 Task: Add Earth's Best Organic Pears Stage 2 Baby Food Jar to the cart.
Action: Mouse moved to (293, 147)
Screenshot: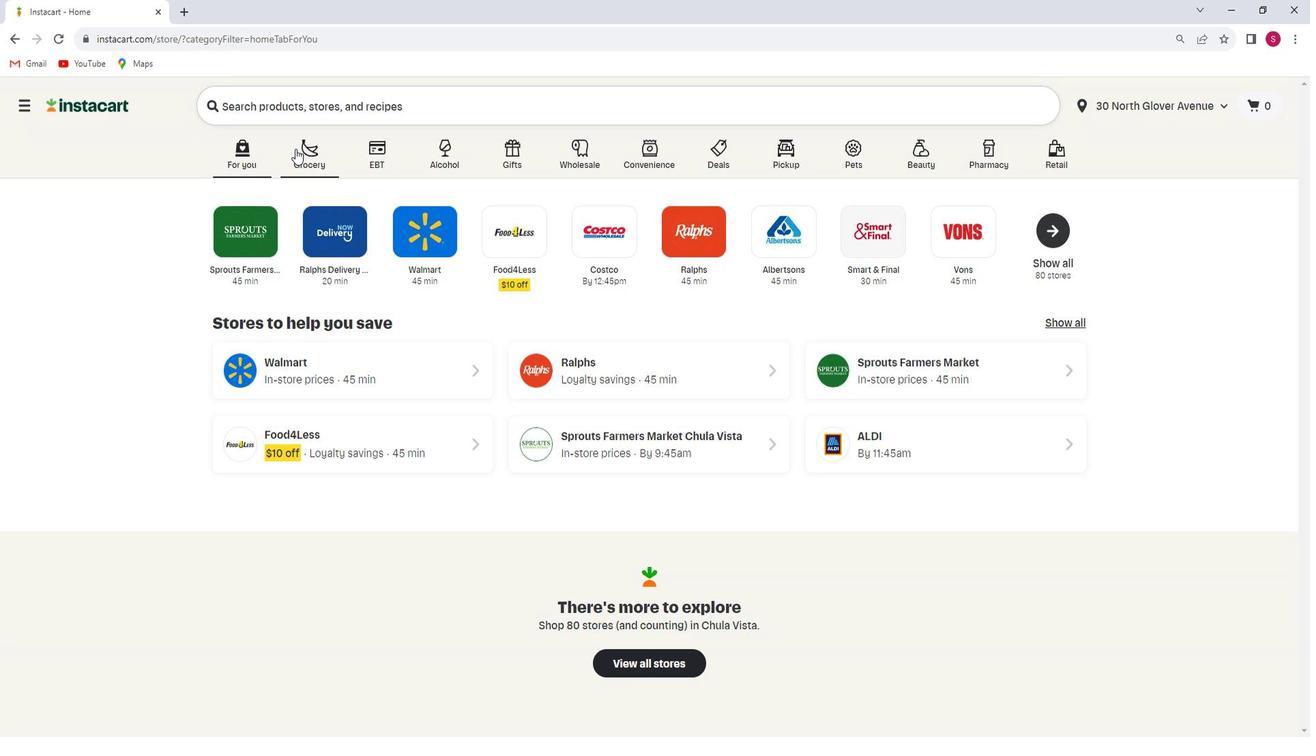 
Action: Mouse pressed left at (293, 147)
Screenshot: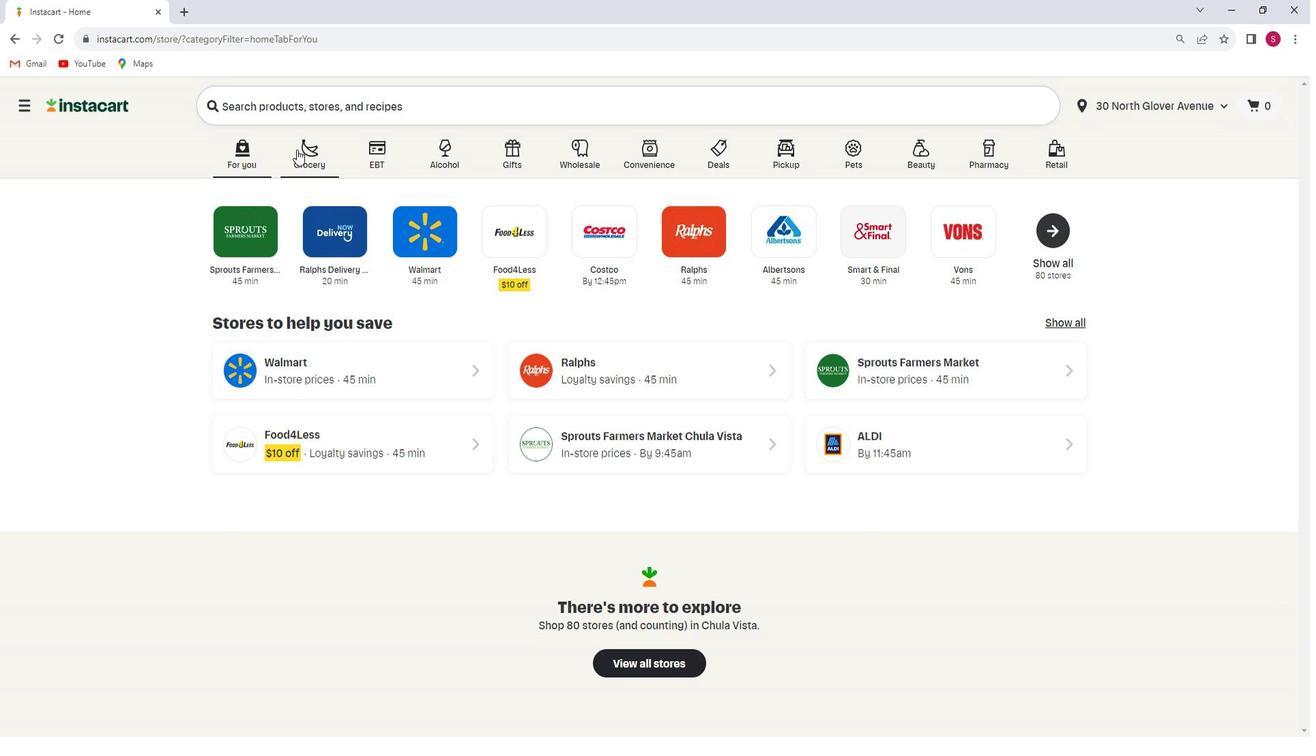 
Action: Mouse moved to (310, 397)
Screenshot: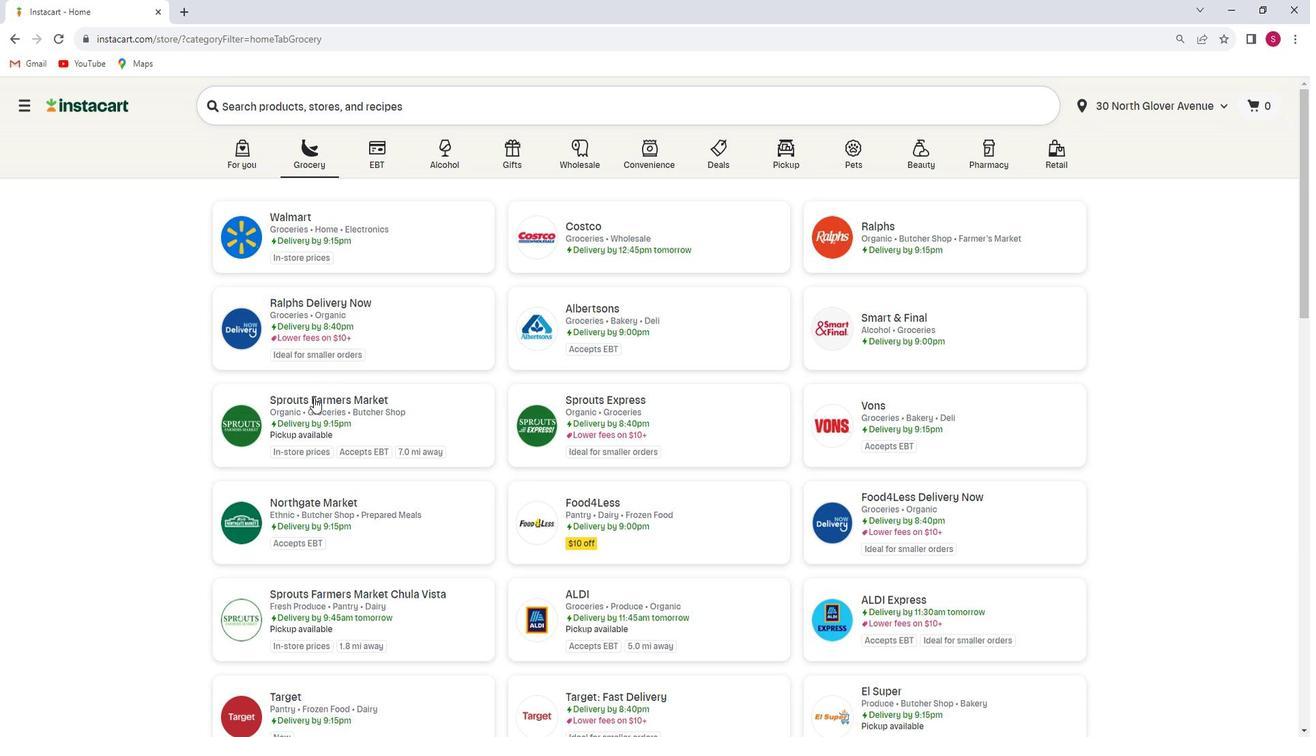 
Action: Mouse pressed left at (310, 397)
Screenshot: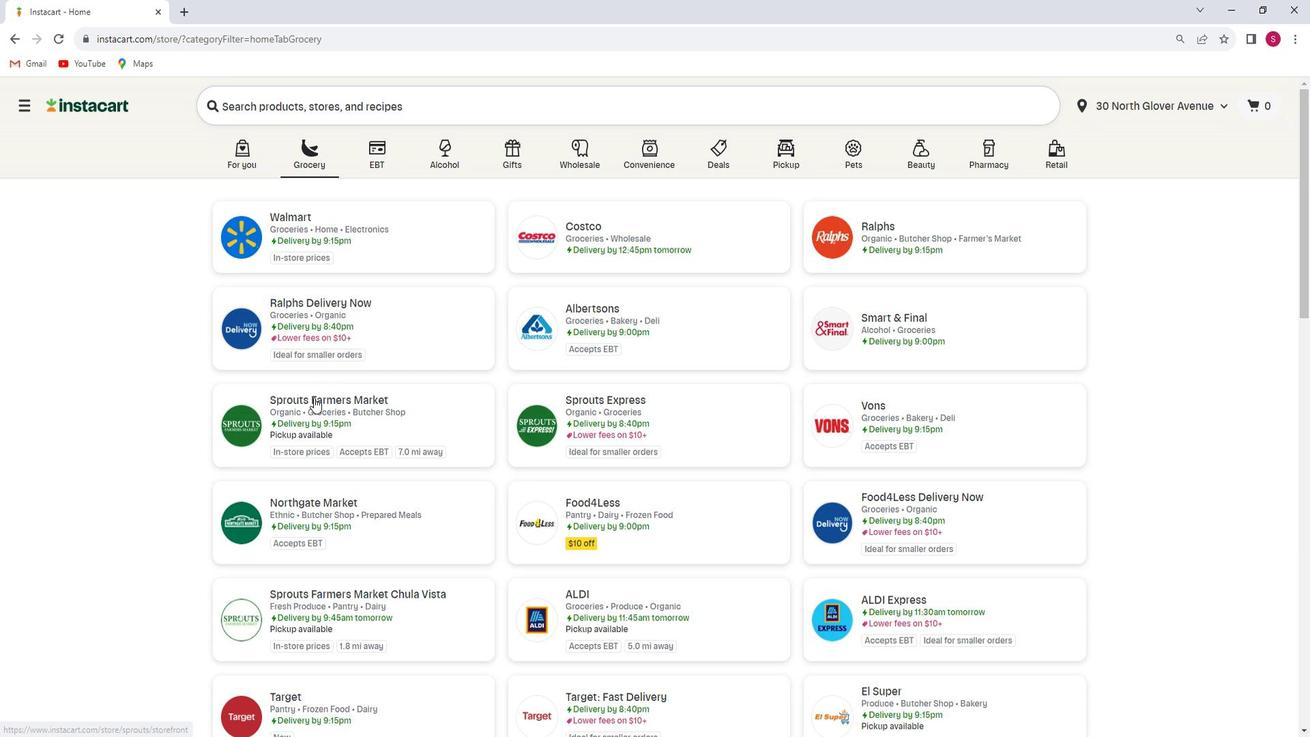 
Action: Mouse moved to (71, 464)
Screenshot: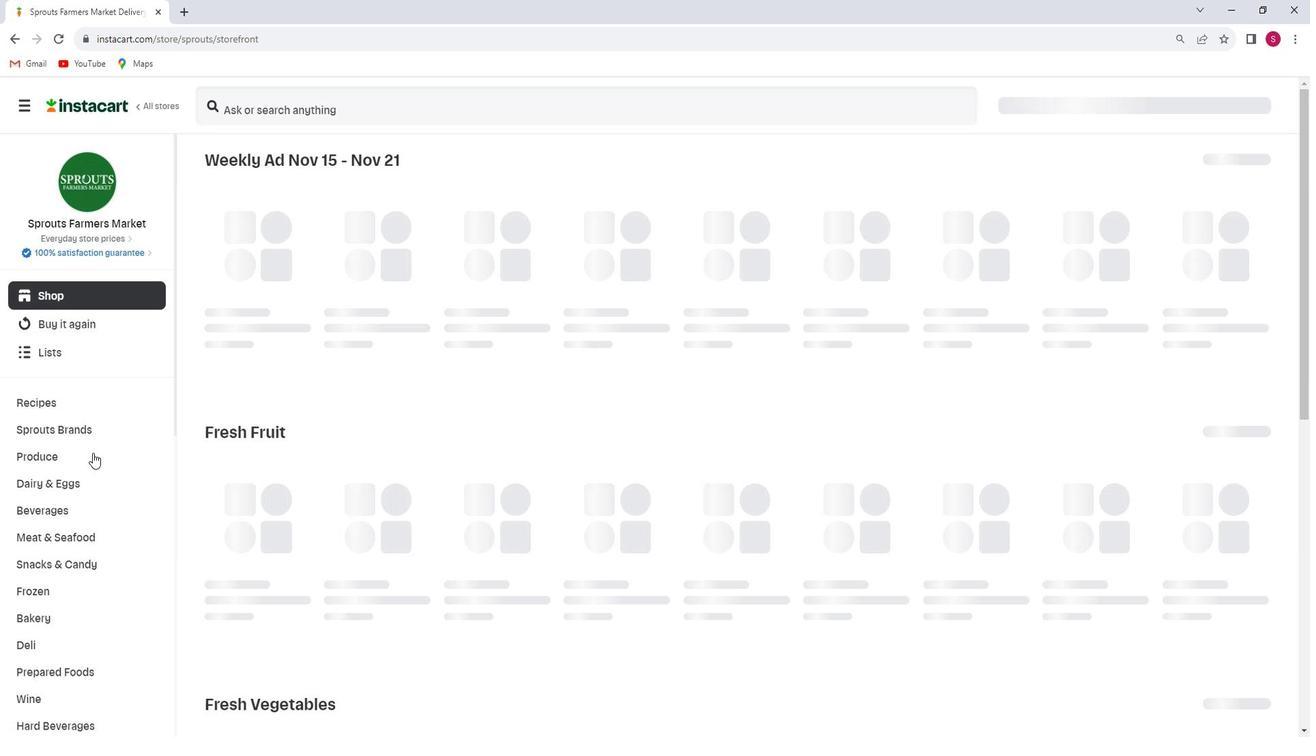 
Action: Mouse scrolled (71, 463) with delta (0, 0)
Screenshot: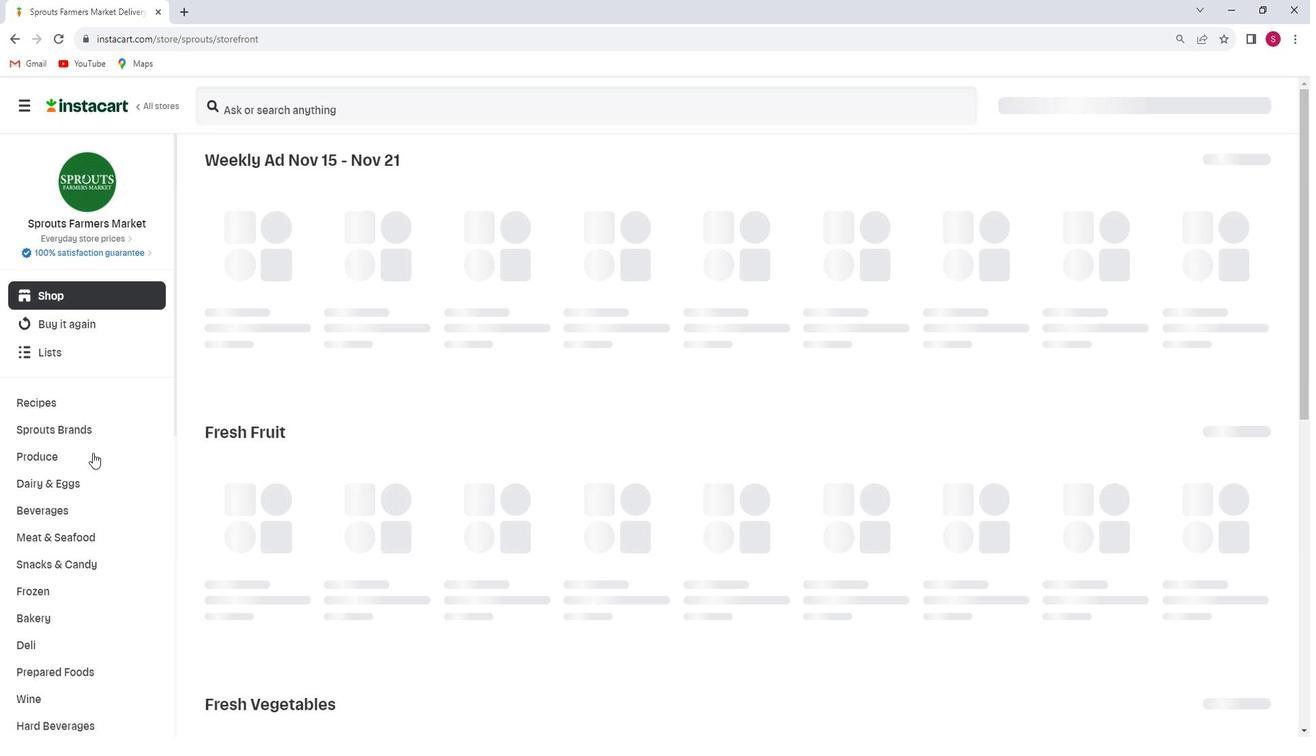 
Action: Mouse scrolled (71, 463) with delta (0, 0)
Screenshot: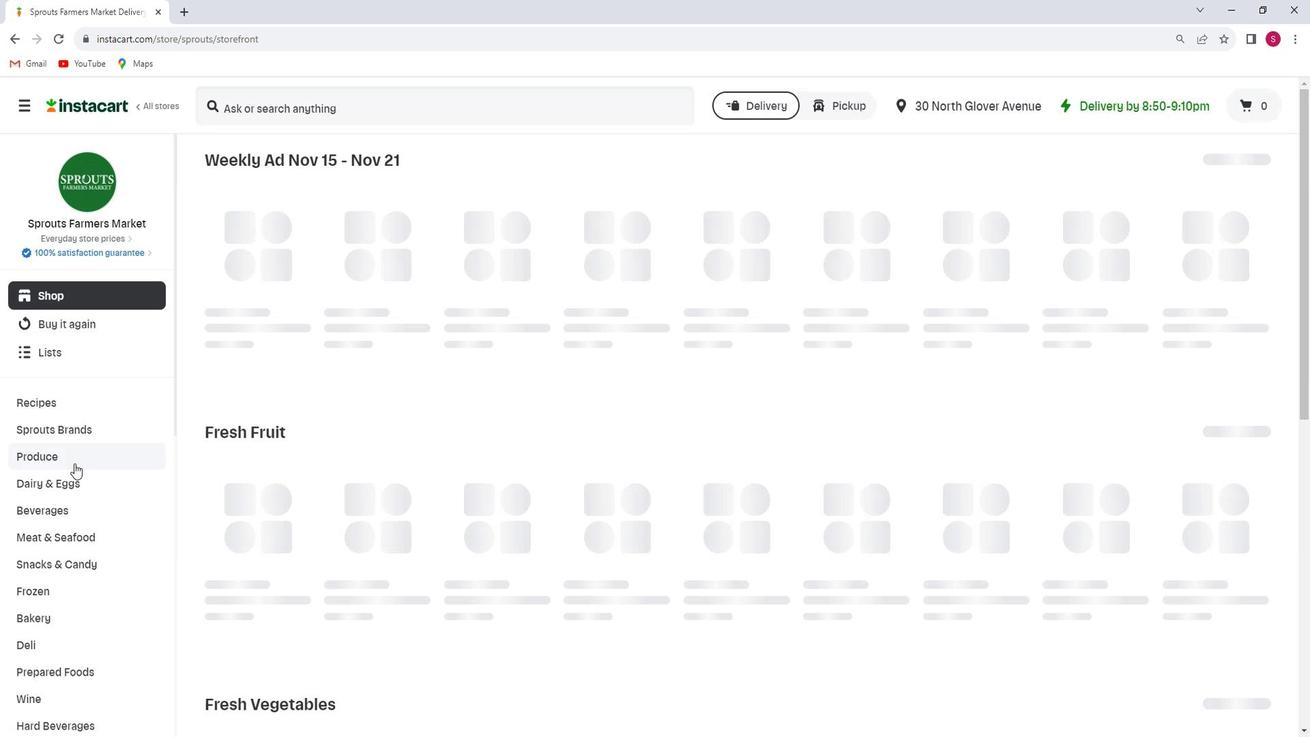 
Action: Mouse scrolled (71, 463) with delta (0, 0)
Screenshot: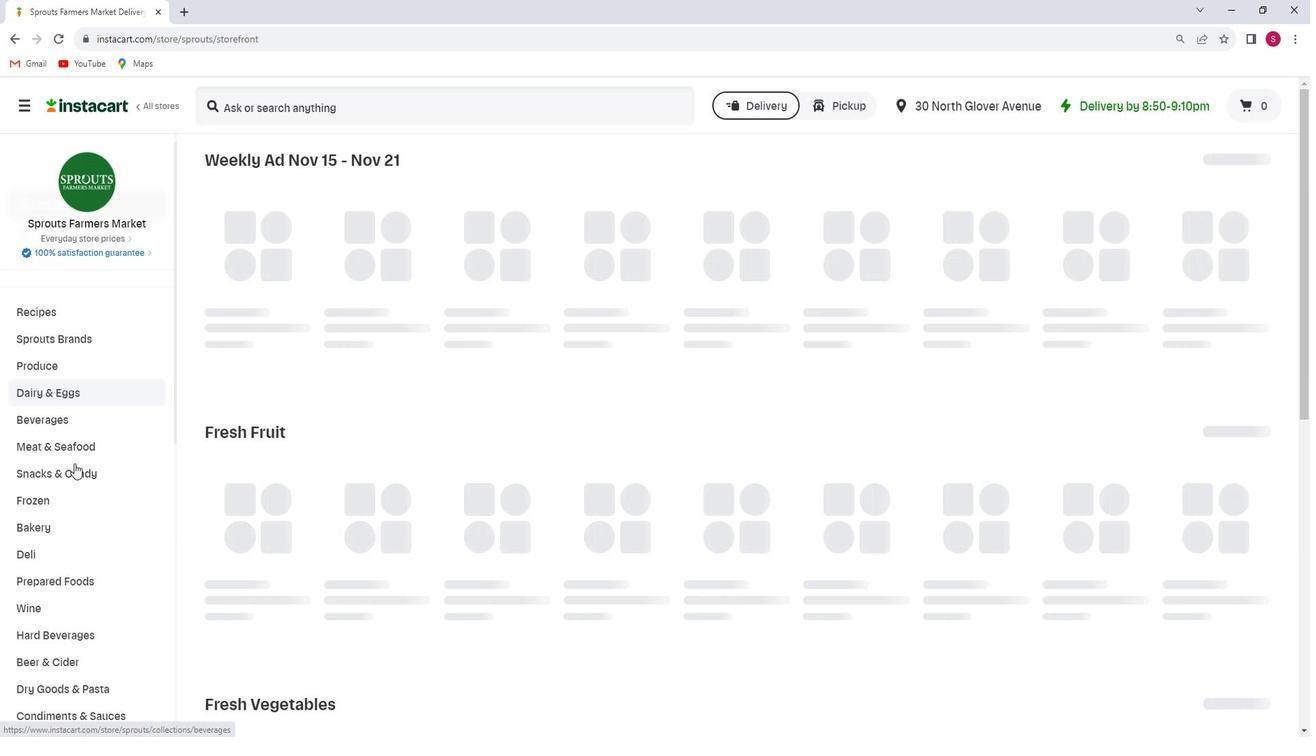 
Action: Mouse scrolled (71, 463) with delta (0, 0)
Screenshot: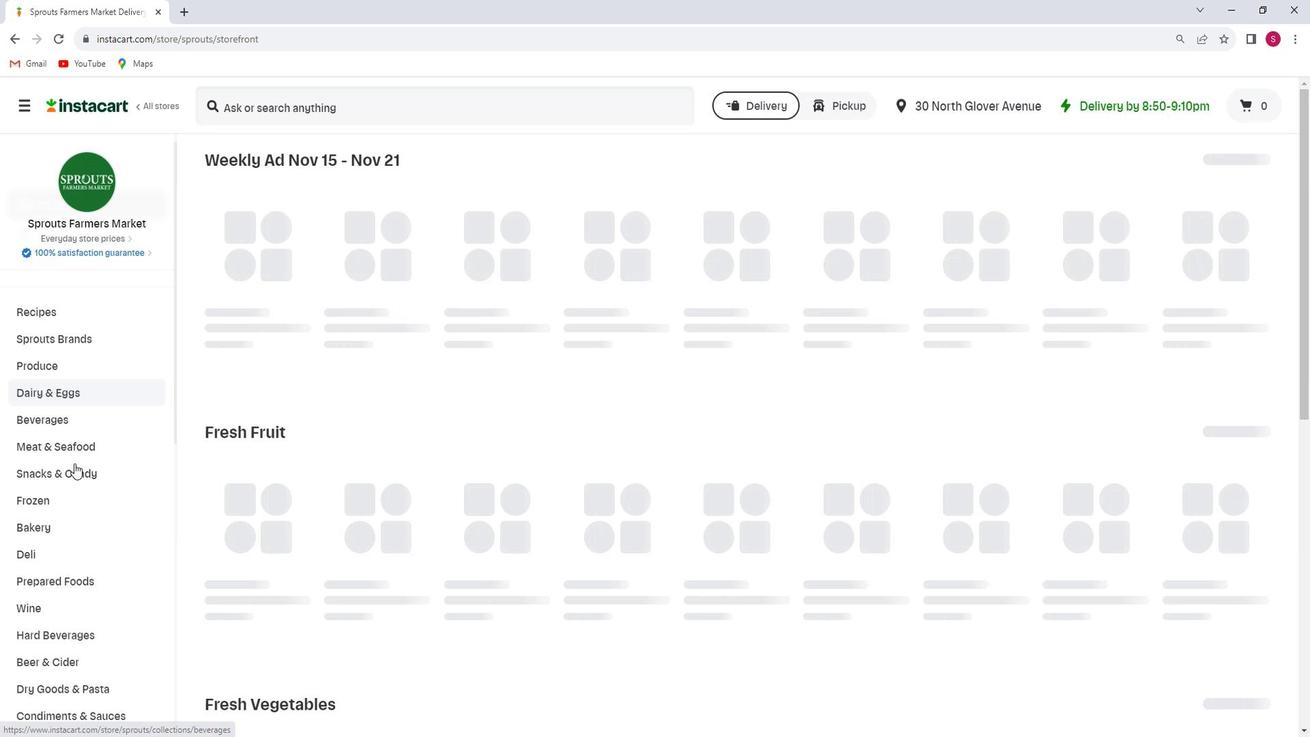 
Action: Mouse scrolled (71, 463) with delta (0, 0)
Screenshot: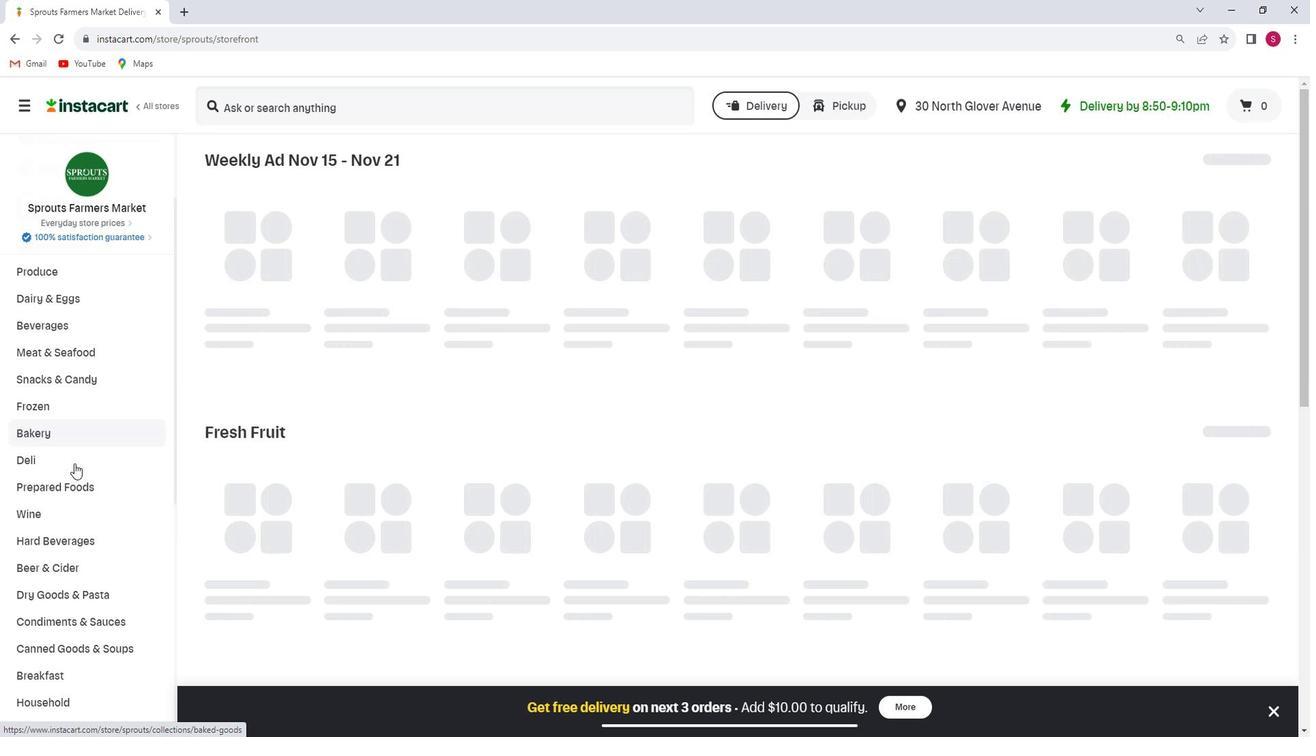 
Action: Mouse scrolled (71, 463) with delta (0, 0)
Screenshot: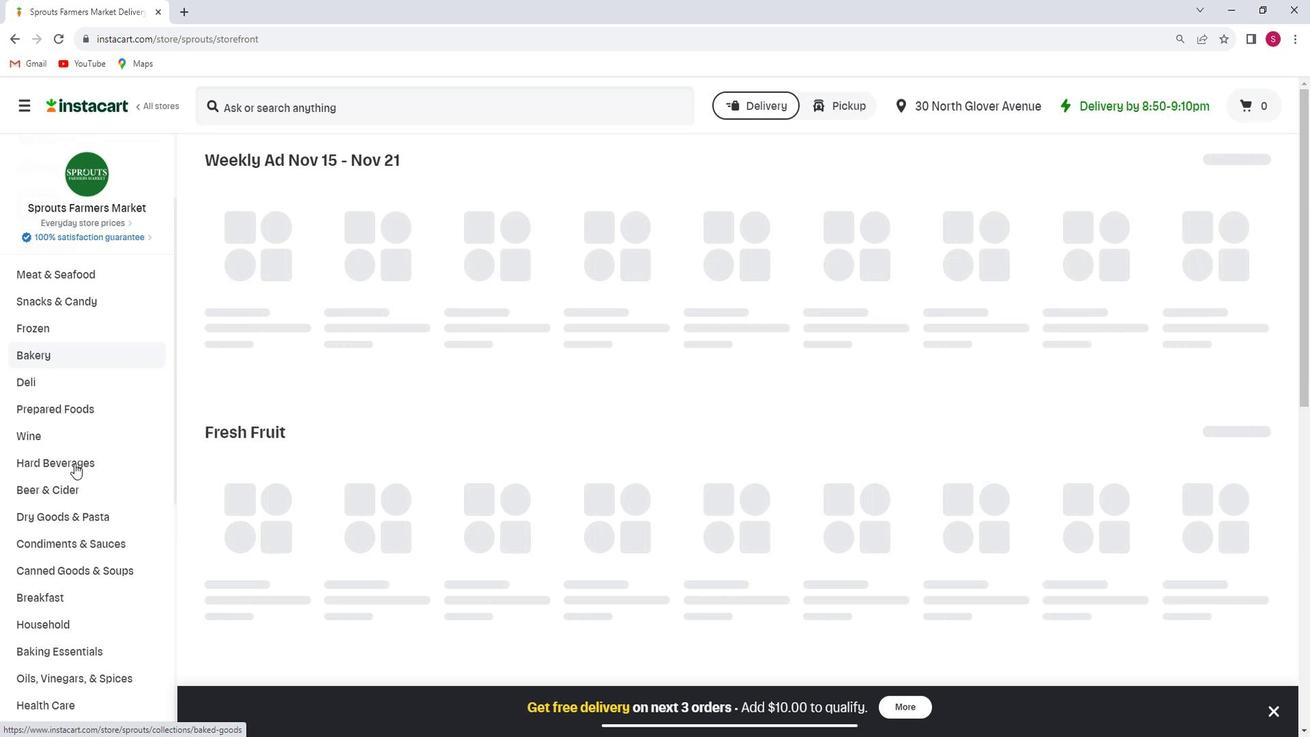 
Action: Mouse scrolled (71, 463) with delta (0, 0)
Screenshot: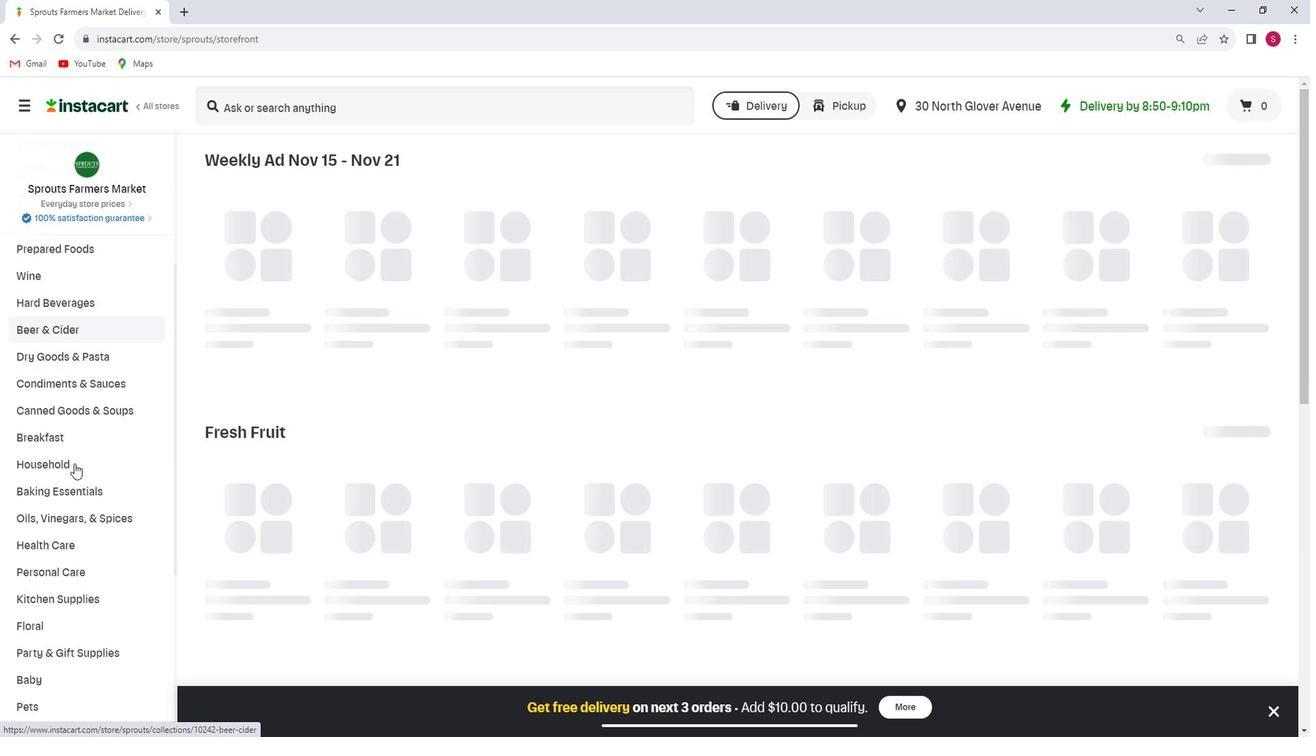 
Action: Mouse scrolled (71, 463) with delta (0, 0)
Screenshot: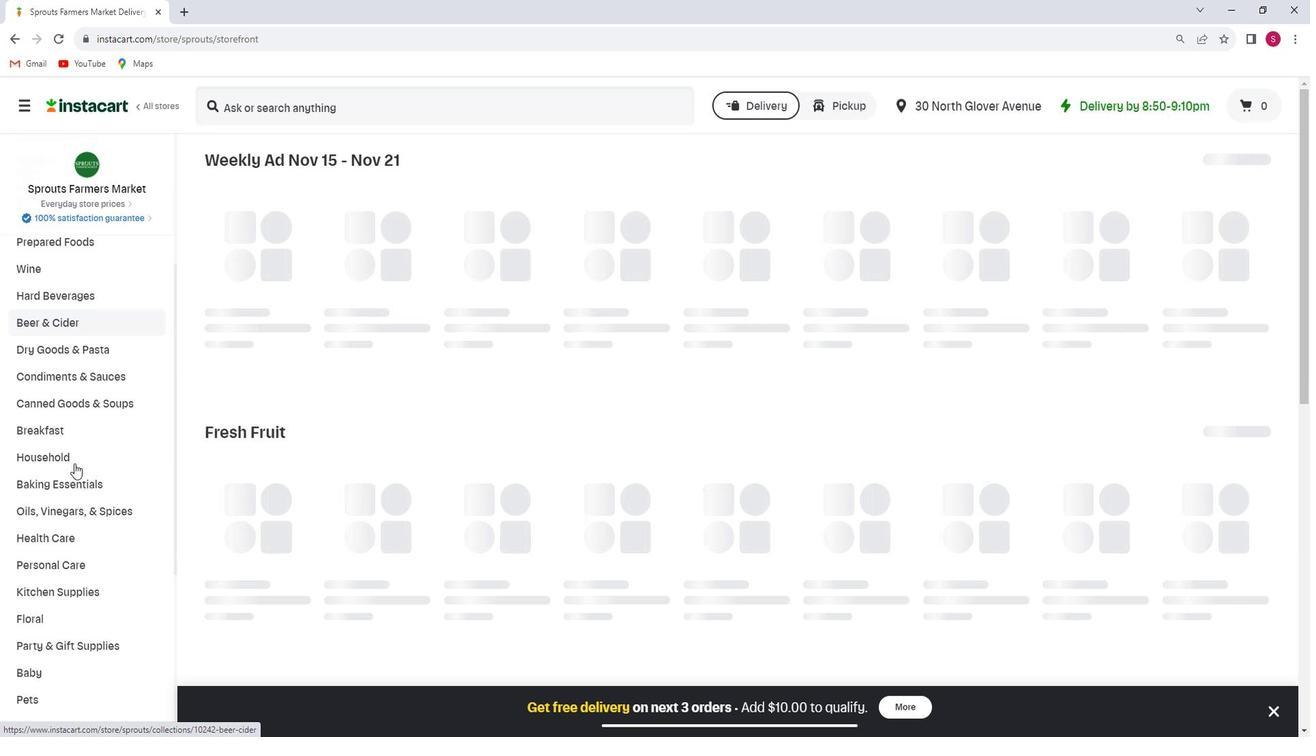 
Action: Mouse moved to (44, 531)
Screenshot: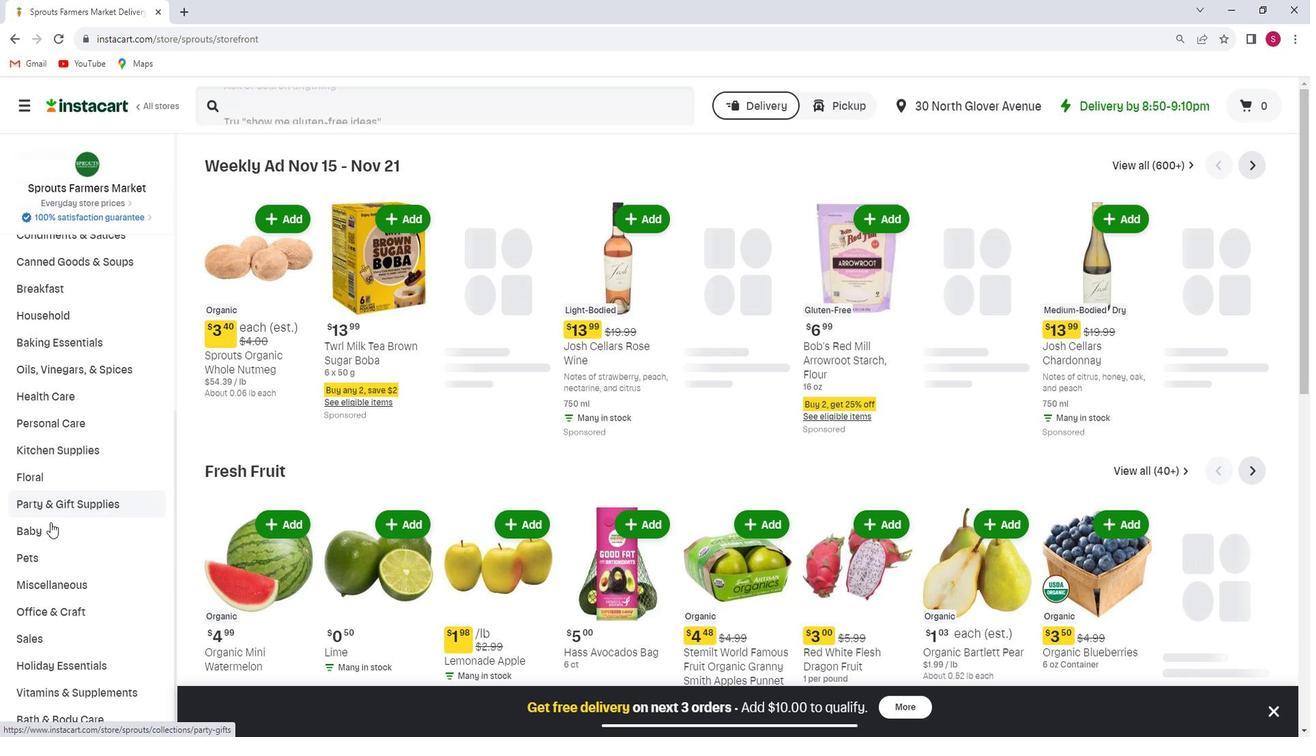 
Action: Mouse pressed left at (44, 531)
Screenshot: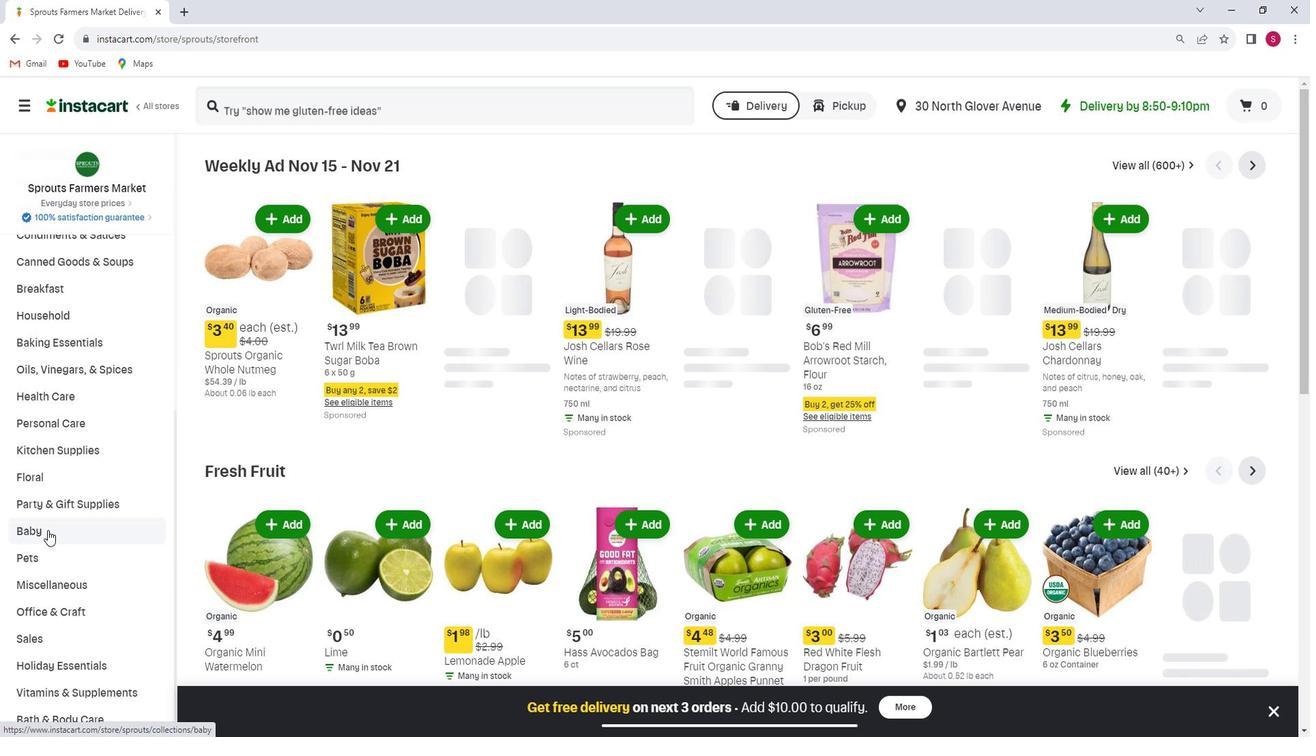 
Action: Mouse moved to (66, 647)
Screenshot: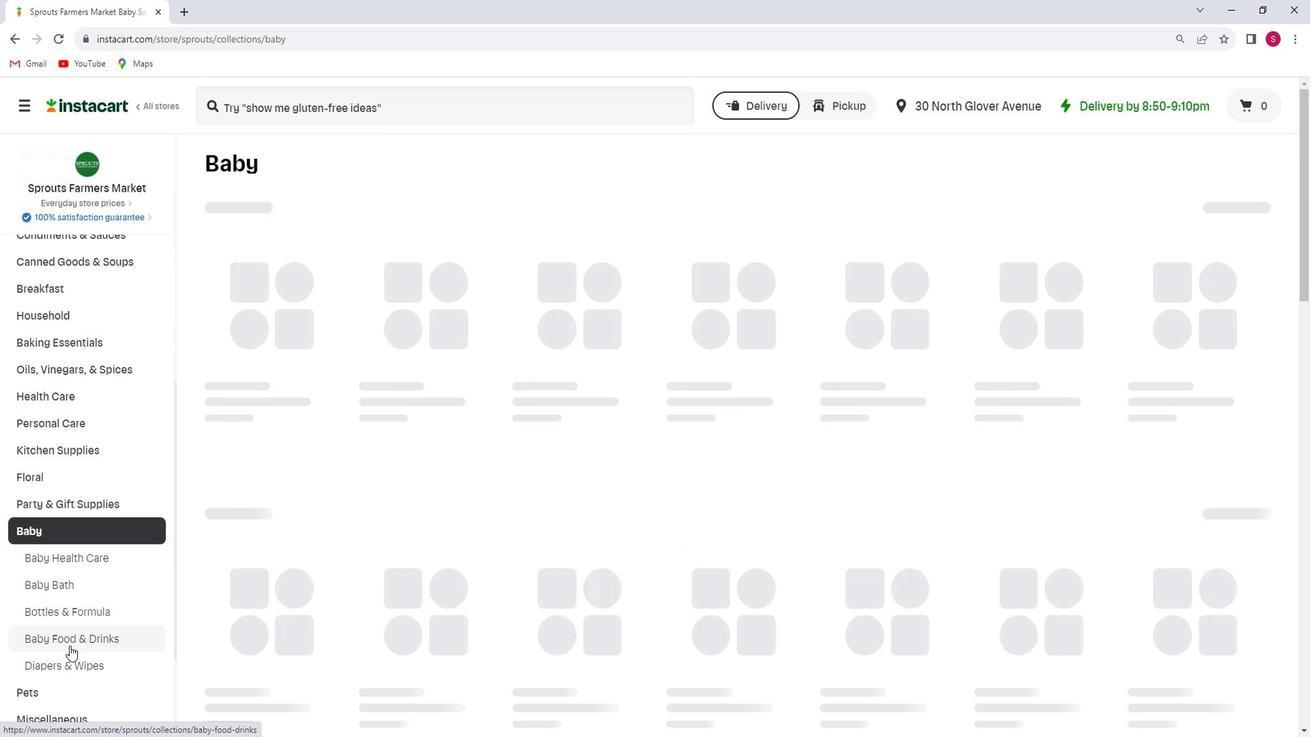 
Action: Mouse pressed left at (66, 647)
Screenshot: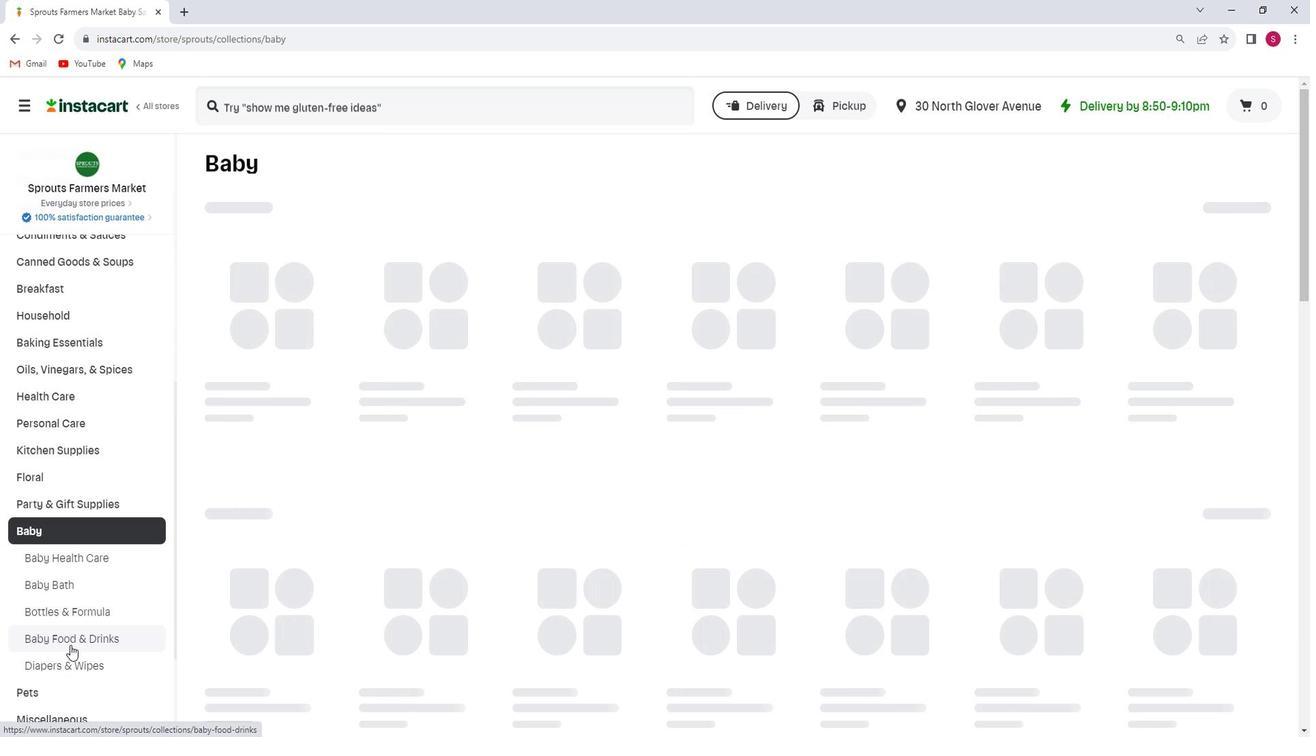 
Action: Mouse moved to (313, 102)
Screenshot: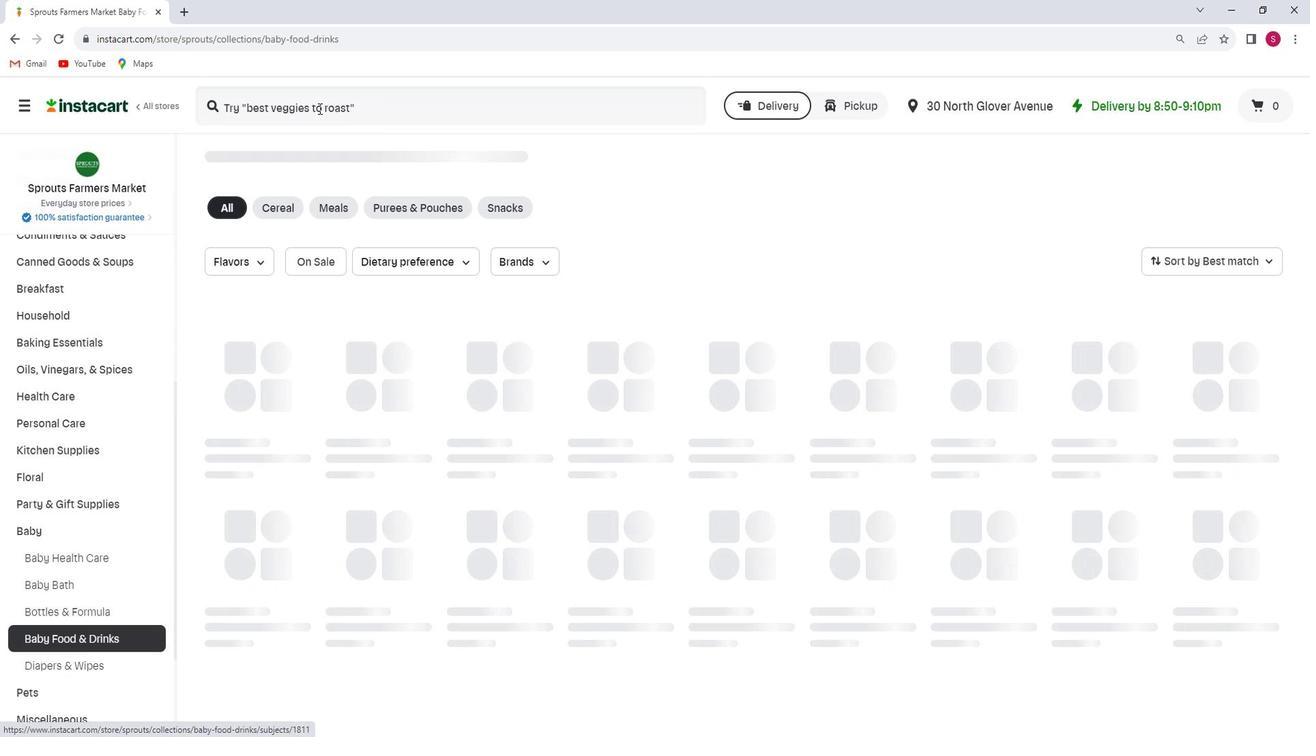 
Action: Mouse pressed left at (313, 102)
Screenshot: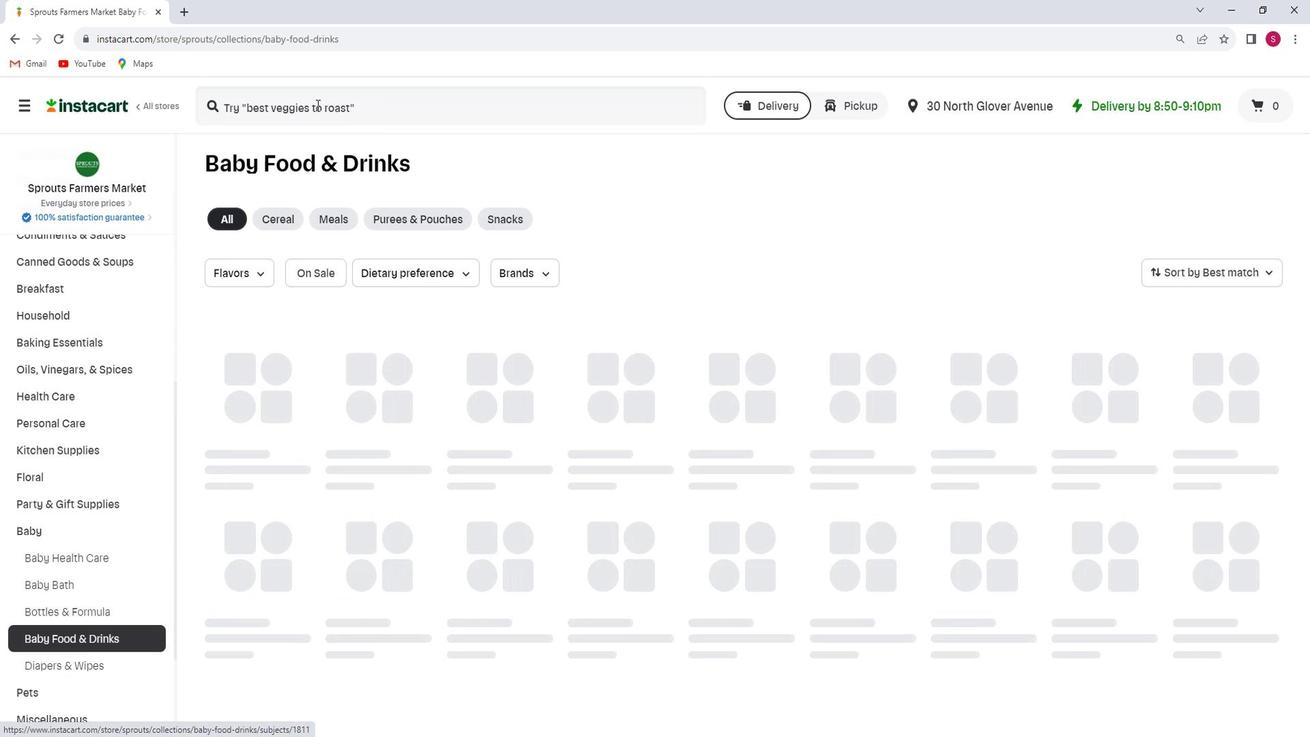 
Action: Key pressed <Key.shift>Earth's<Key.space><Key.shift><Key.shift><Key.shift><Key.shift>Best<Key.space><Key.shift>Organic<Key.space><Key.shift>pears<Key.space><Key.shift>stage<Key.space>2<Key.space><Key.shift>Baby<Key.space><Key.shift>Food<Key.space><Key.shift>Jar<Key.enter>
Screenshot: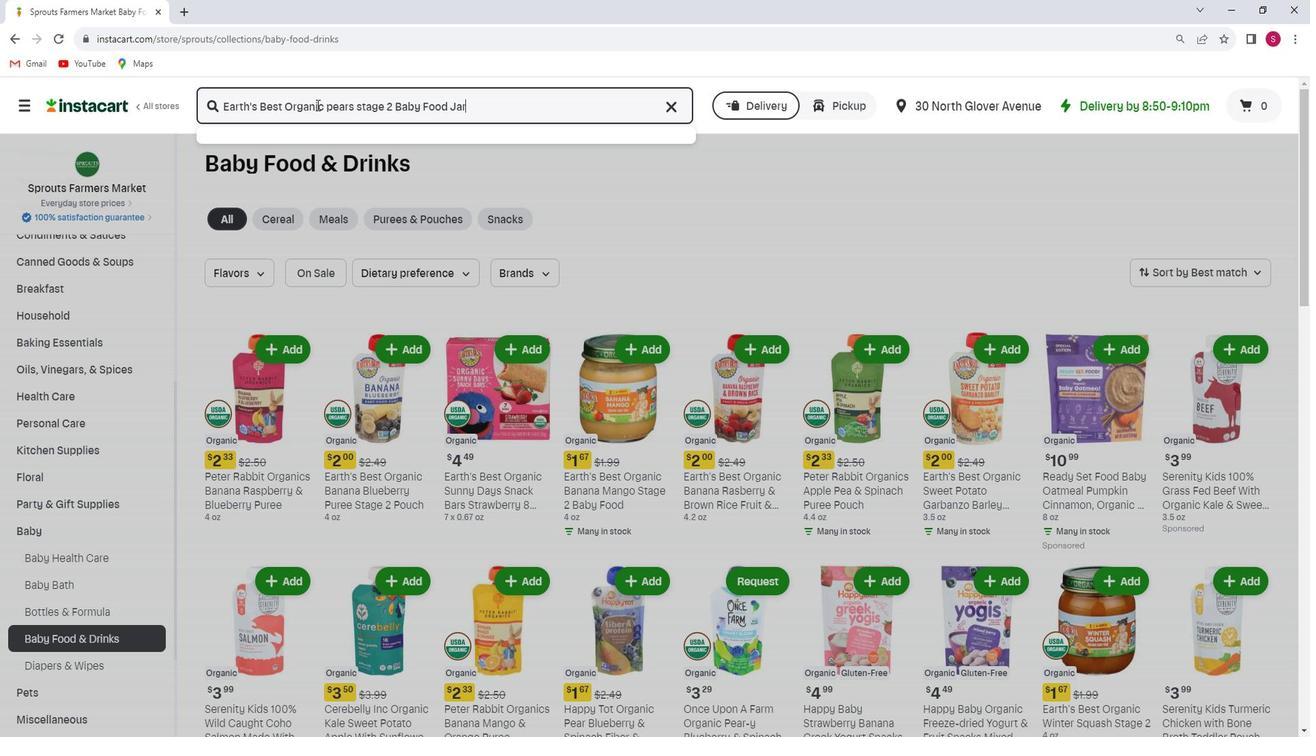 
Action: Mouse moved to (768, 223)
Screenshot: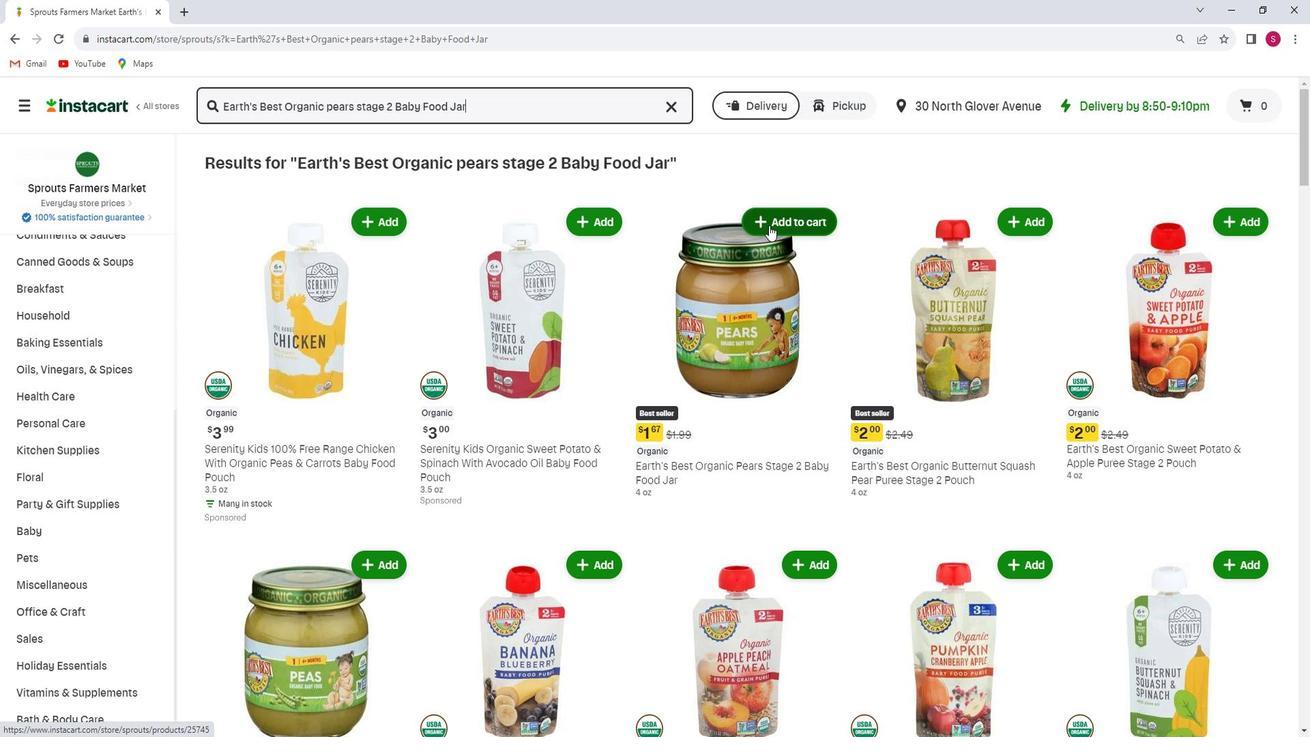 
Action: Mouse pressed left at (768, 223)
Screenshot: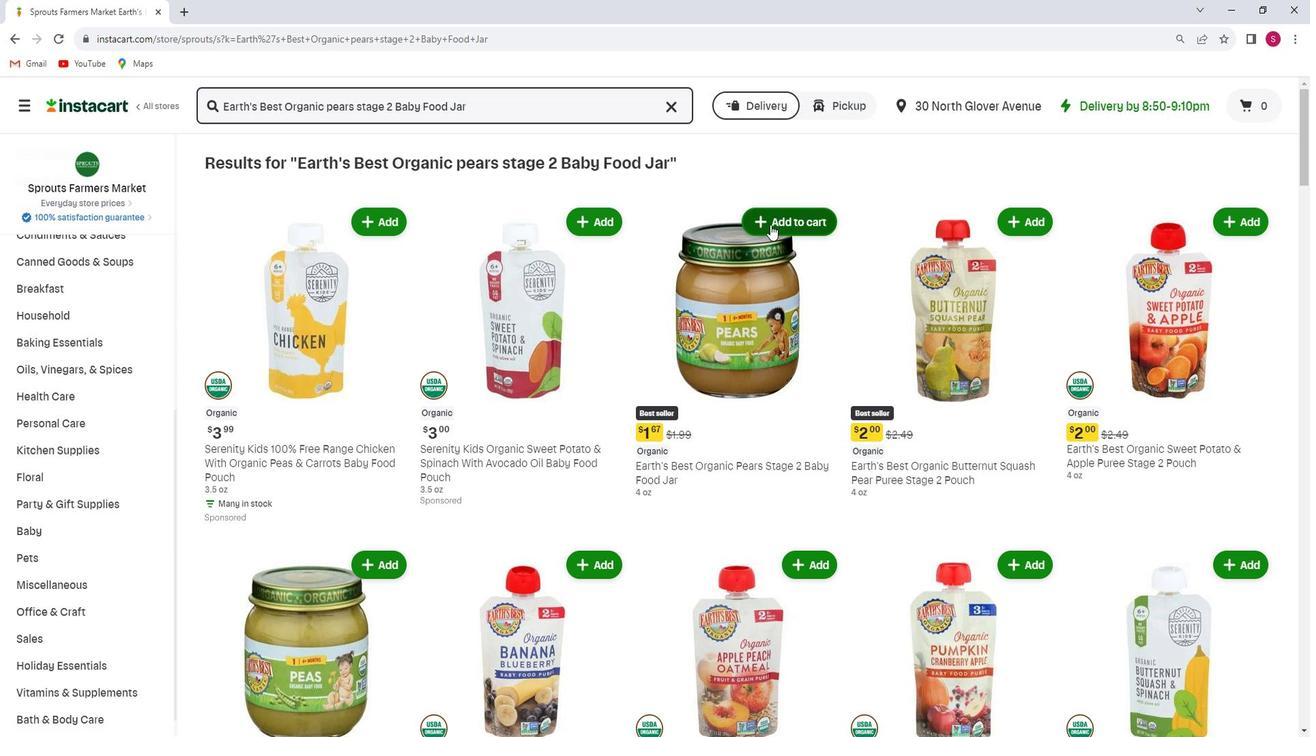 
Action: Mouse moved to (760, 295)
Screenshot: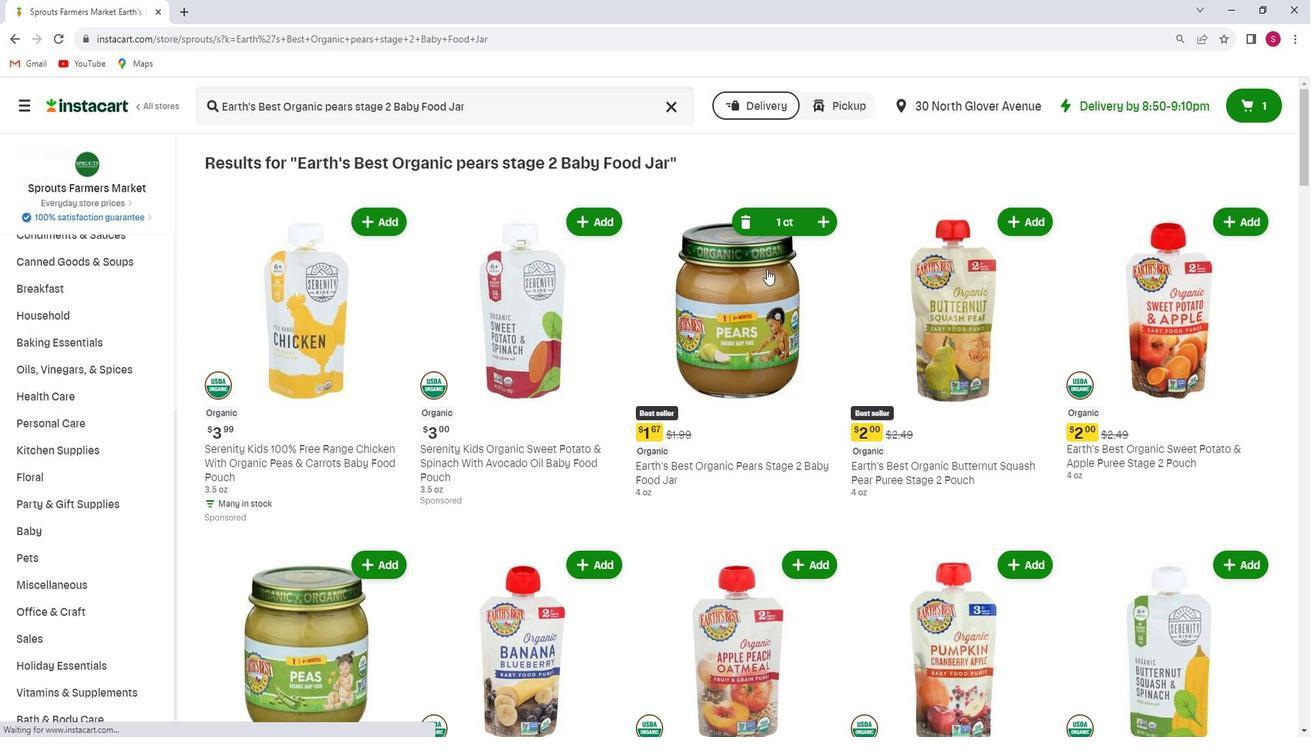 
